 Task: Toggle the show status bar in the suggest.
Action: Mouse moved to (164, 575)
Screenshot: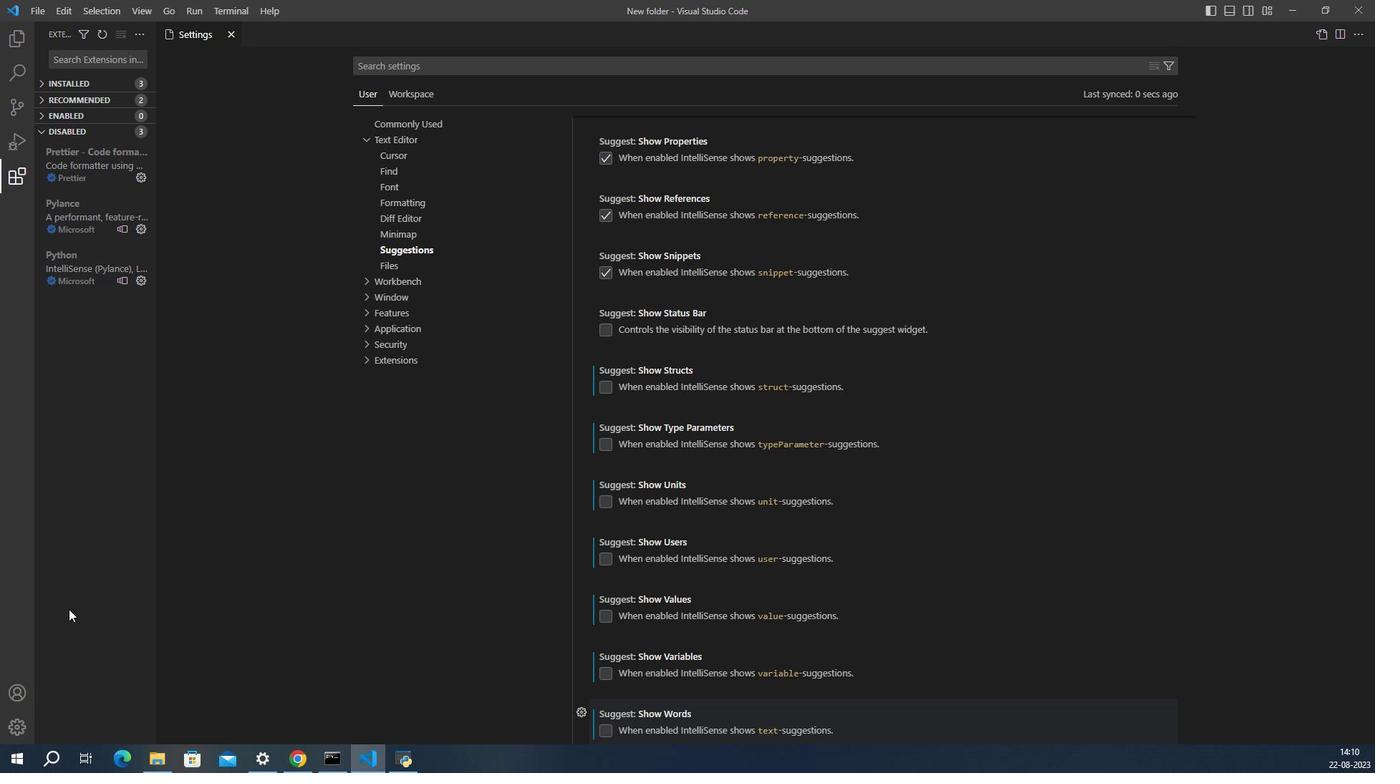 
Action: Mouse pressed left at (164, 575)
Screenshot: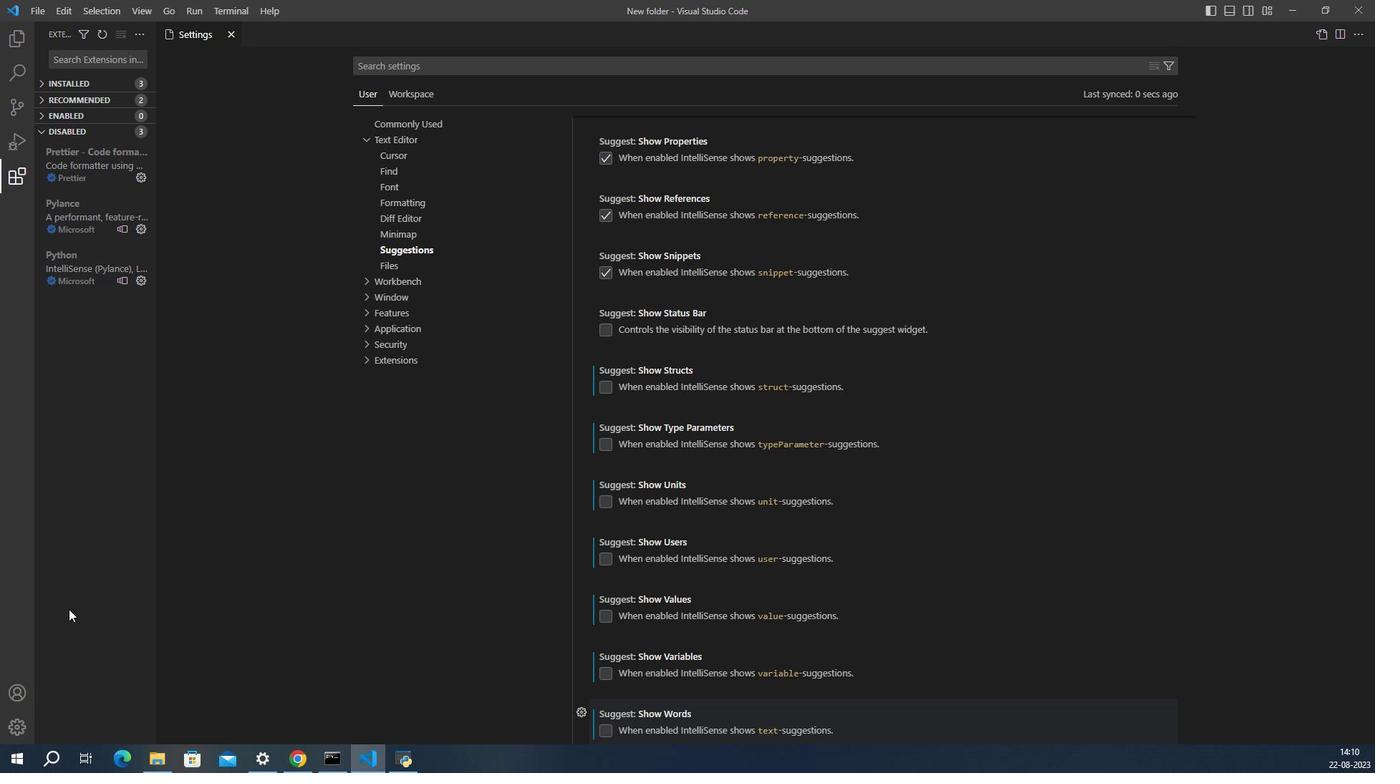 
Action: Mouse moved to (630, 325)
Screenshot: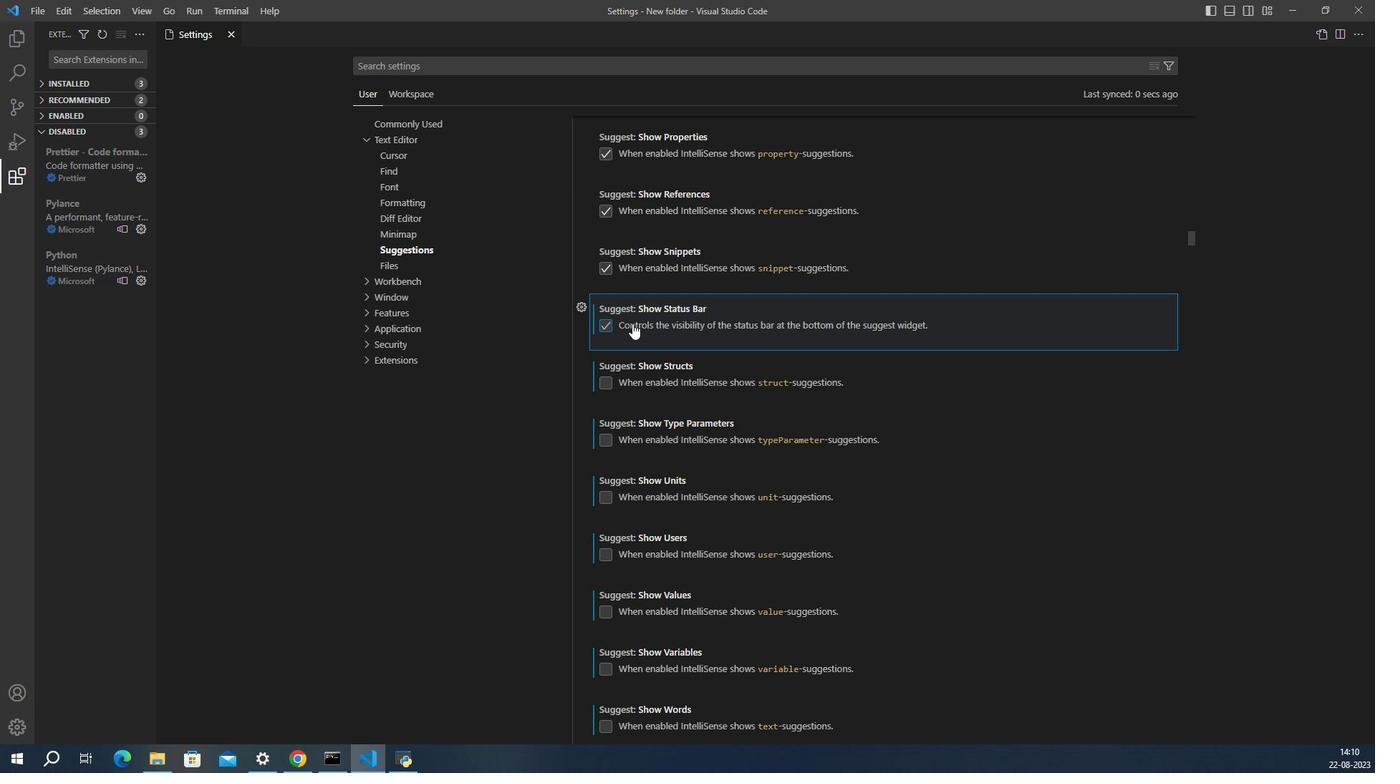 
Action: Mouse pressed left at (630, 325)
Screenshot: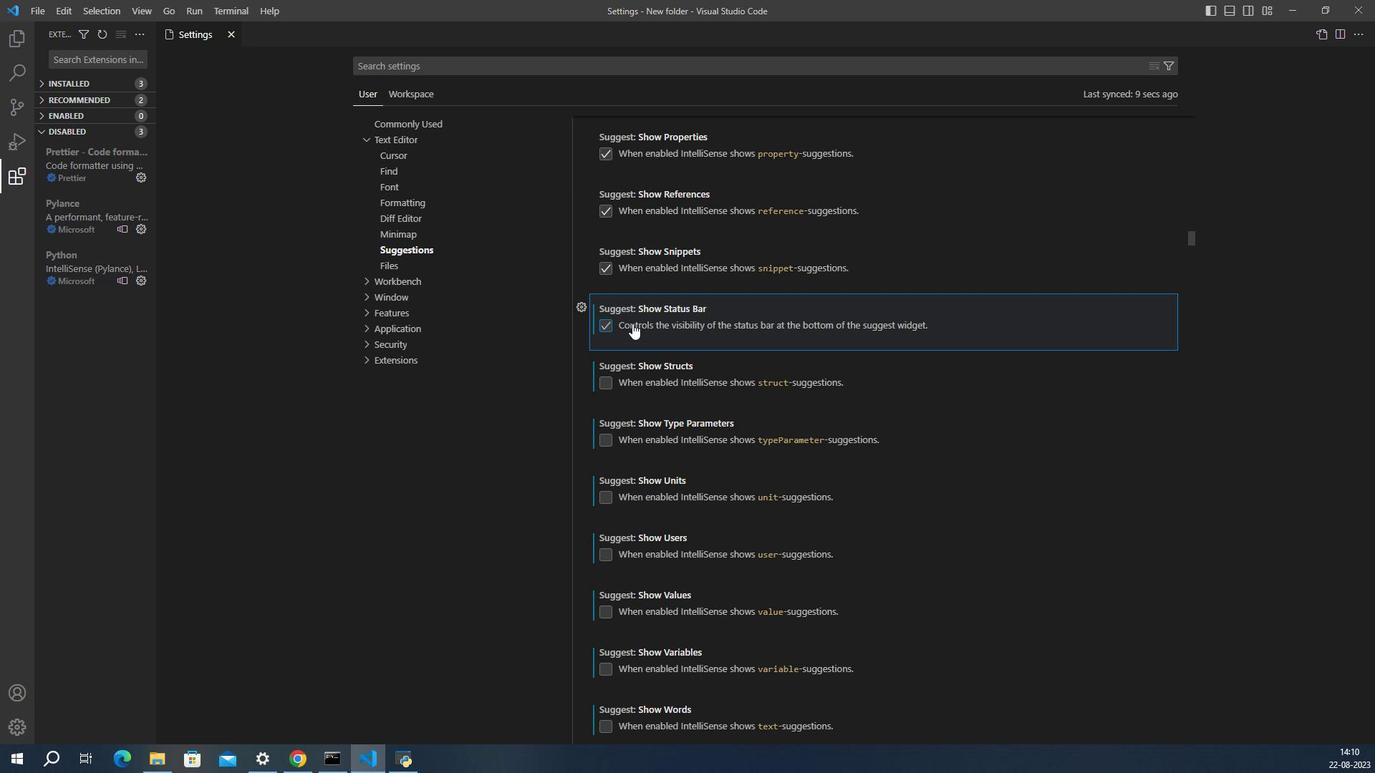 
Action: Mouse moved to (653, 325)
Screenshot: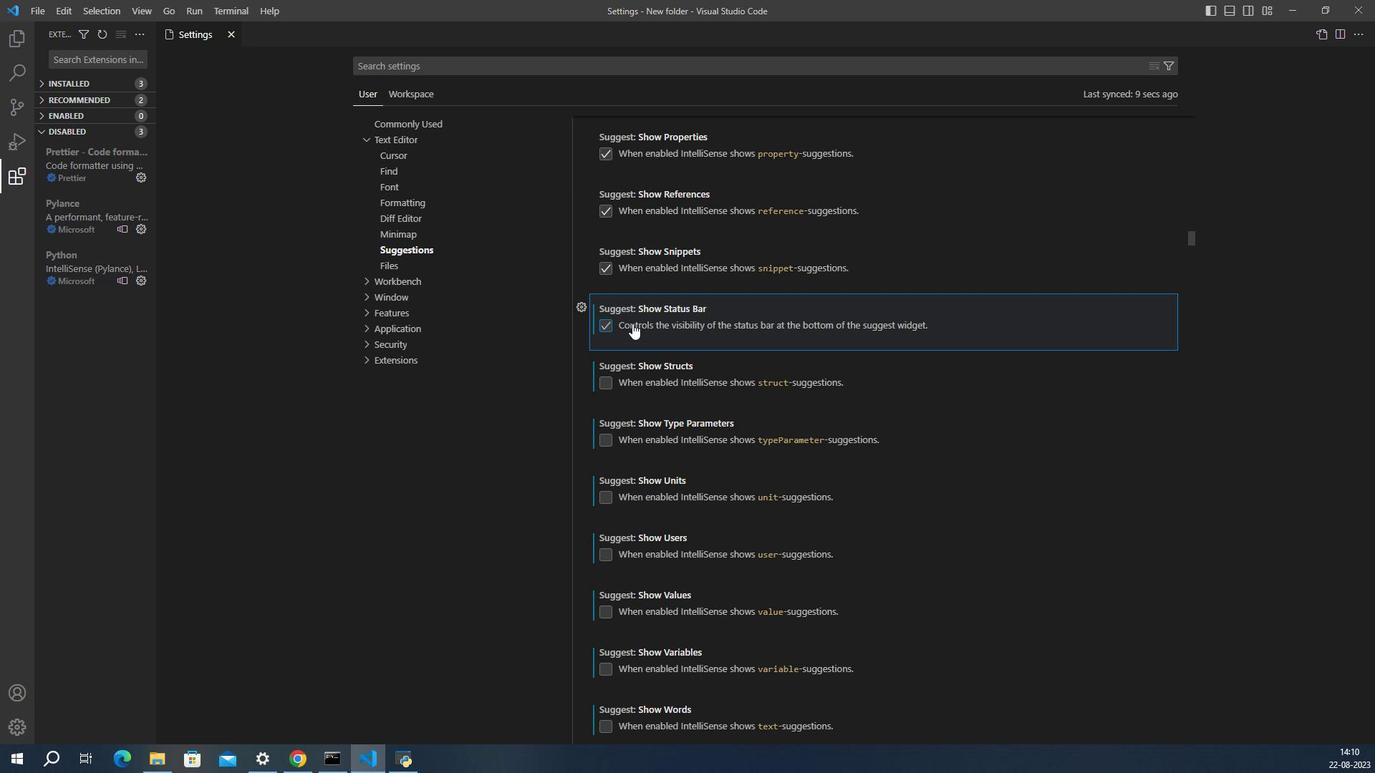 
